Task: Add Kuumba Made Vanilla Musk Fragrance Oil to the cart.
Action: Mouse moved to (248, 122)
Screenshot: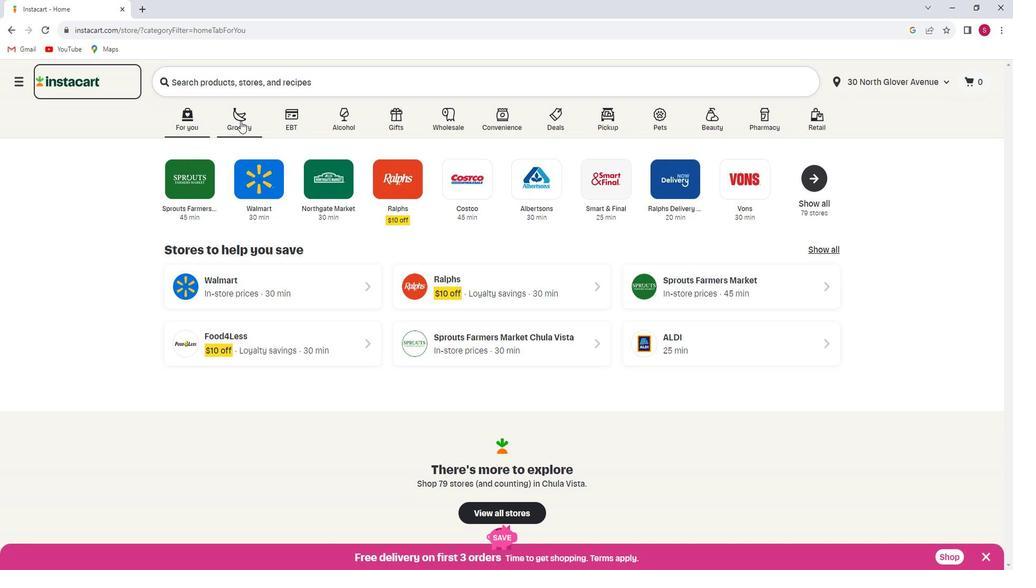 
Action: Mouse pressed left at (248, 122)
Screenshot: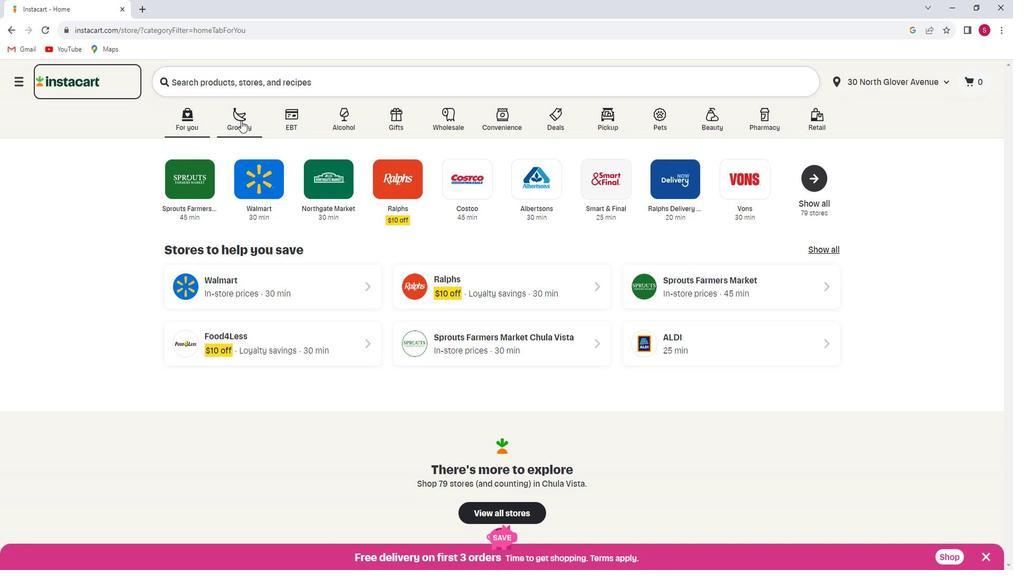 
Action: Mouse moved to (229, 304)
Screenshot: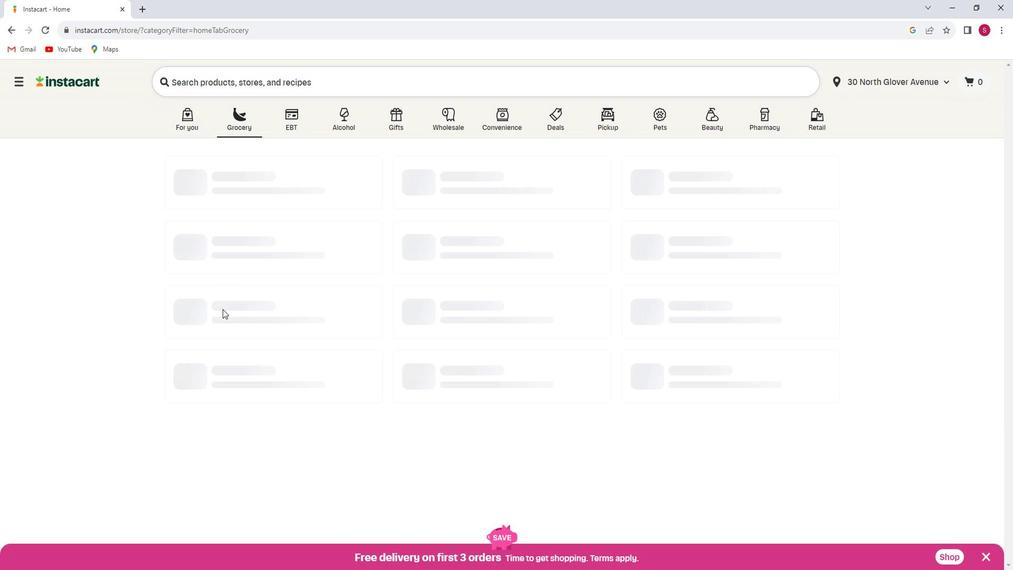 
Action: Mouse pressed left at (229, 304)
Screenshot: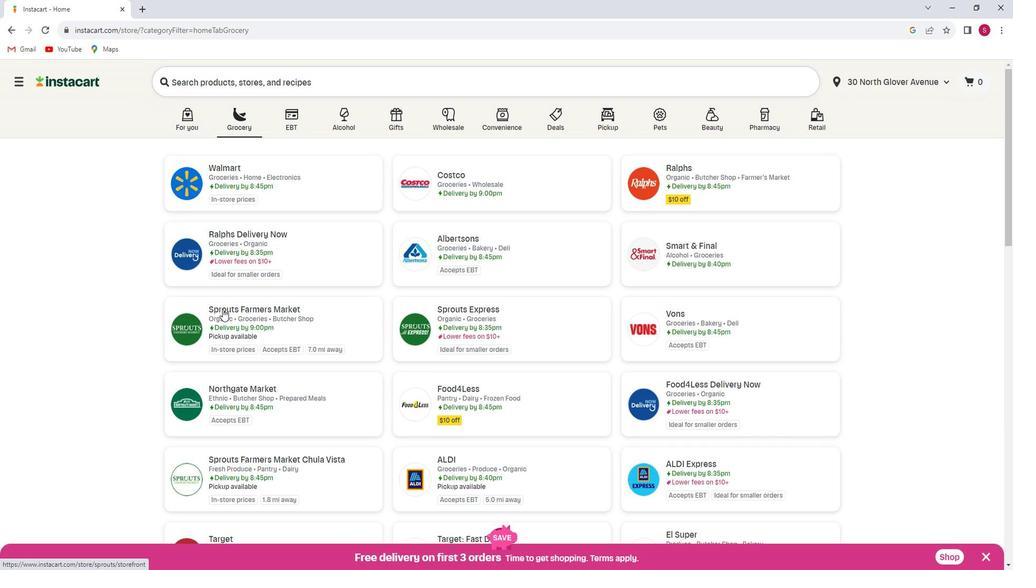 
Action: Mouse moved to (78, 358)
Screenshot: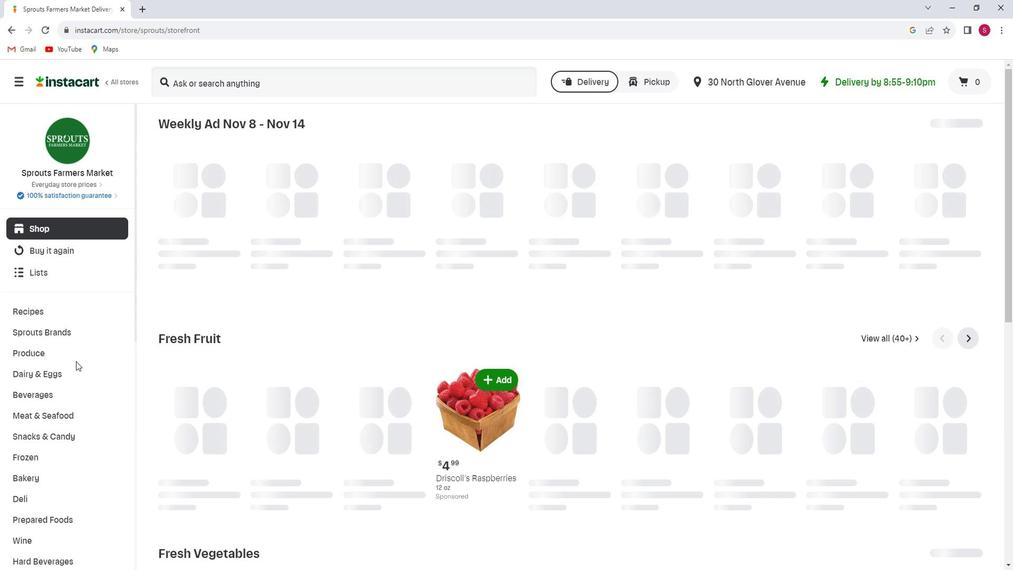 
Action: Mouse scrolled (78, 357) with delta (0, 0)
Screenshot: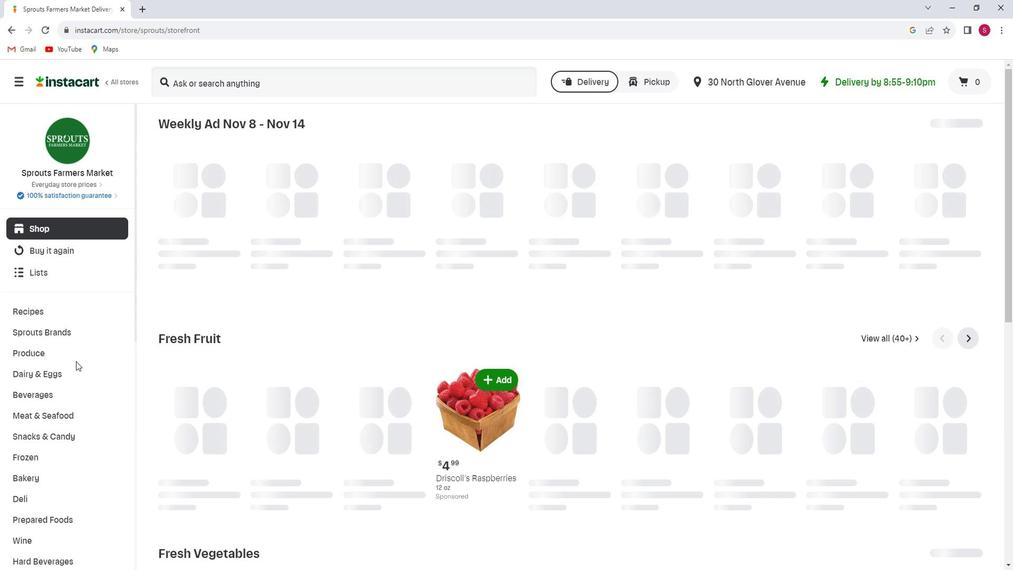 
Action: Mouse moved to (78, 358)
Screenshot: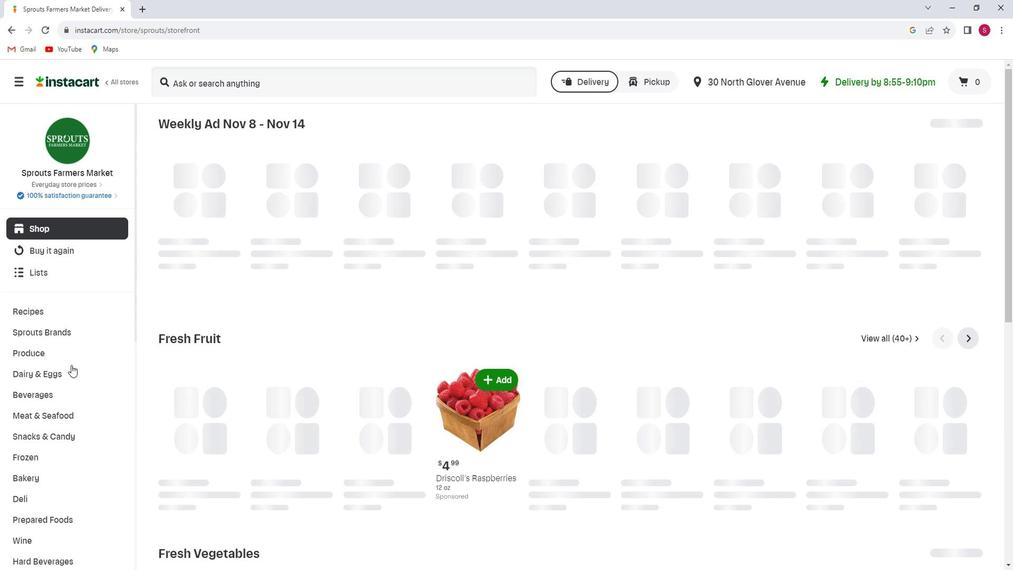 
Action: Mouse scrolled (78, 358) with delta (0, 0)
Screenshot: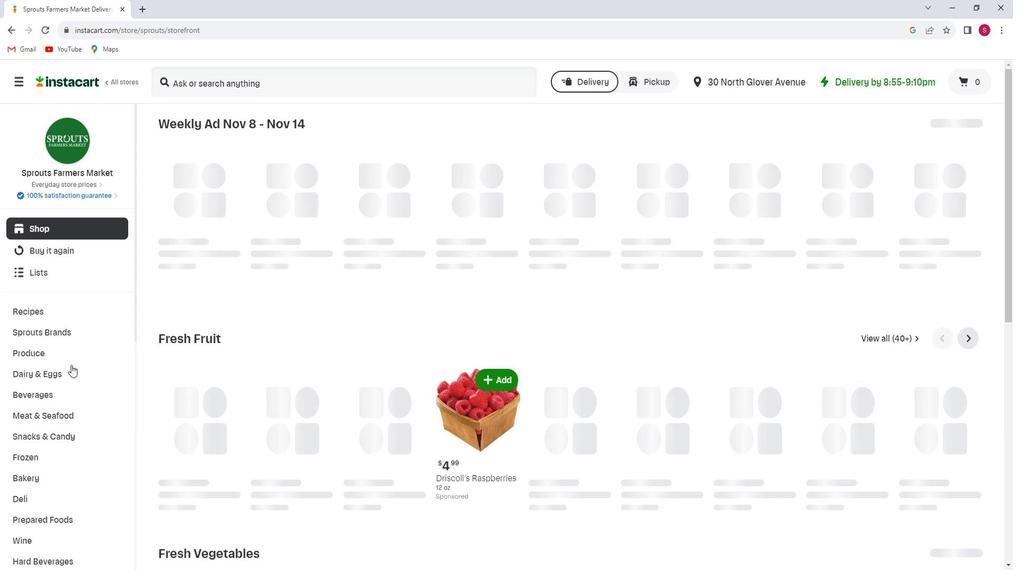 
Action: Mouse scrolled (78, 358) with delta (0, 0)
Screenshot: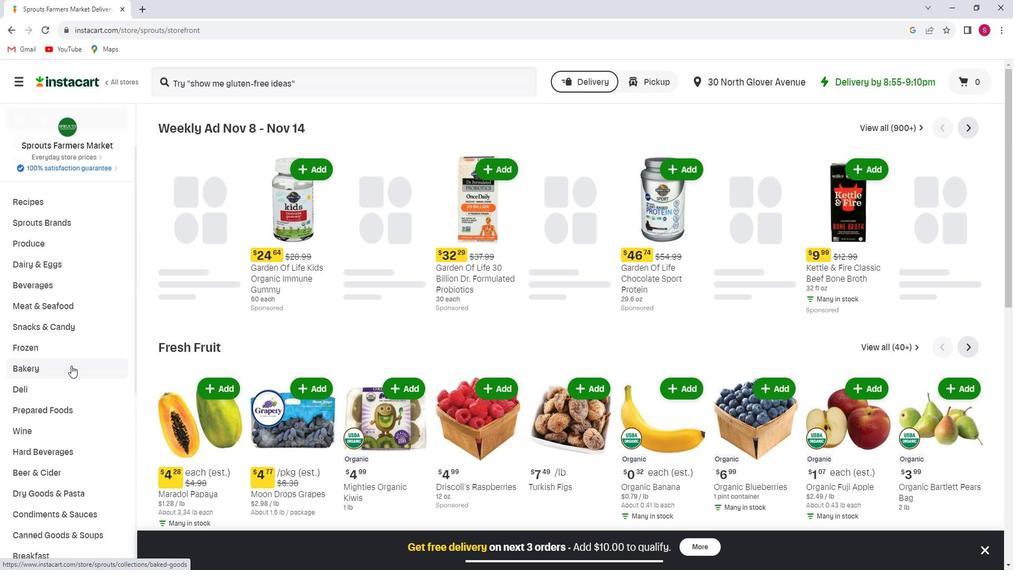 
Action: Mouse scrolled (78, 358) with delta (0, 0)
Screenshot: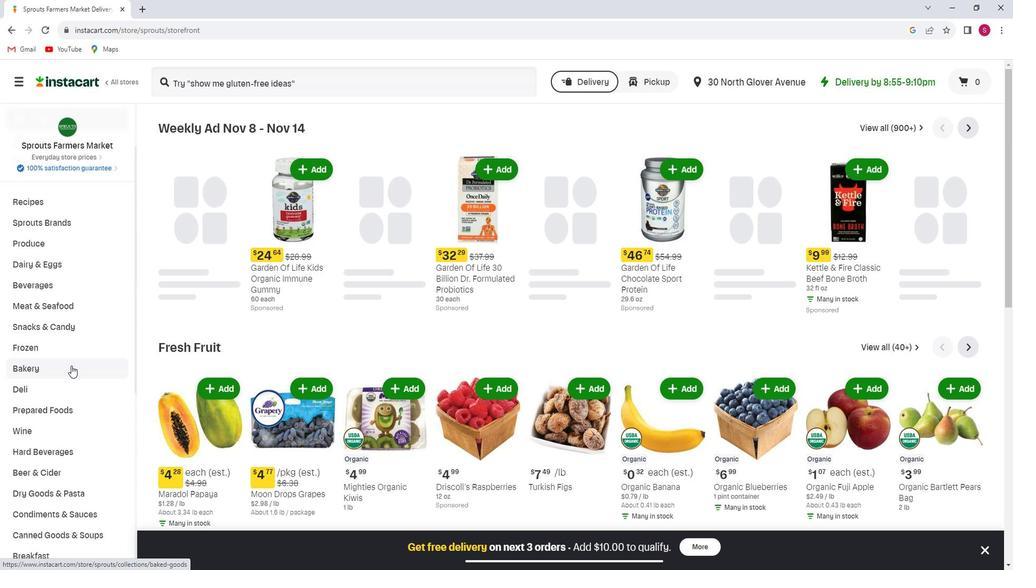 
Action: Mouse scrolled (78, 358) with delta (0, 0)
Screenshot: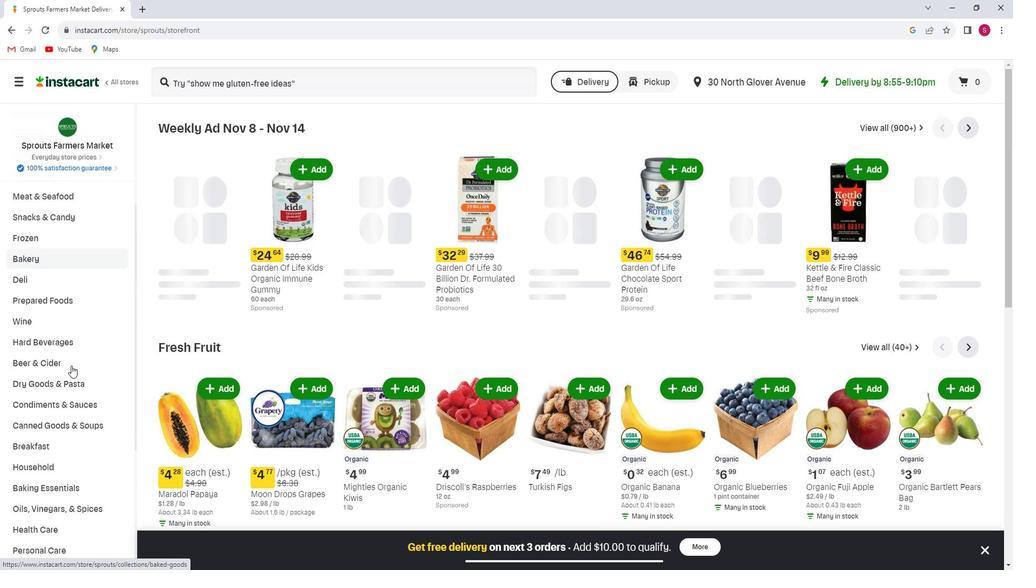 
Action: Mouse scrolled (78, 358) with delta (0, 0)
Screenshot: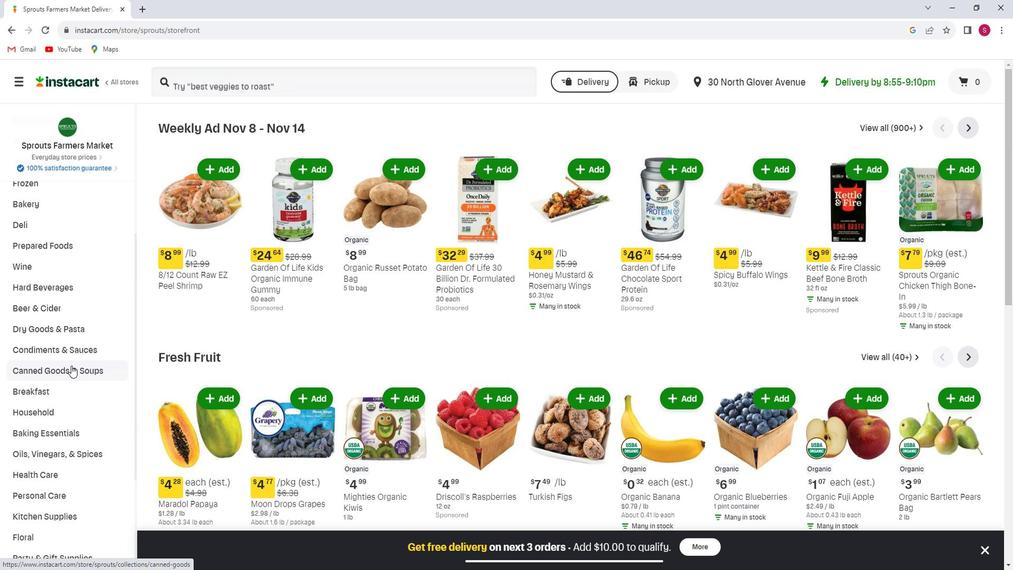 
Action: Mouse scrolled (78, 358) with delta (0, 0)
Screenshot: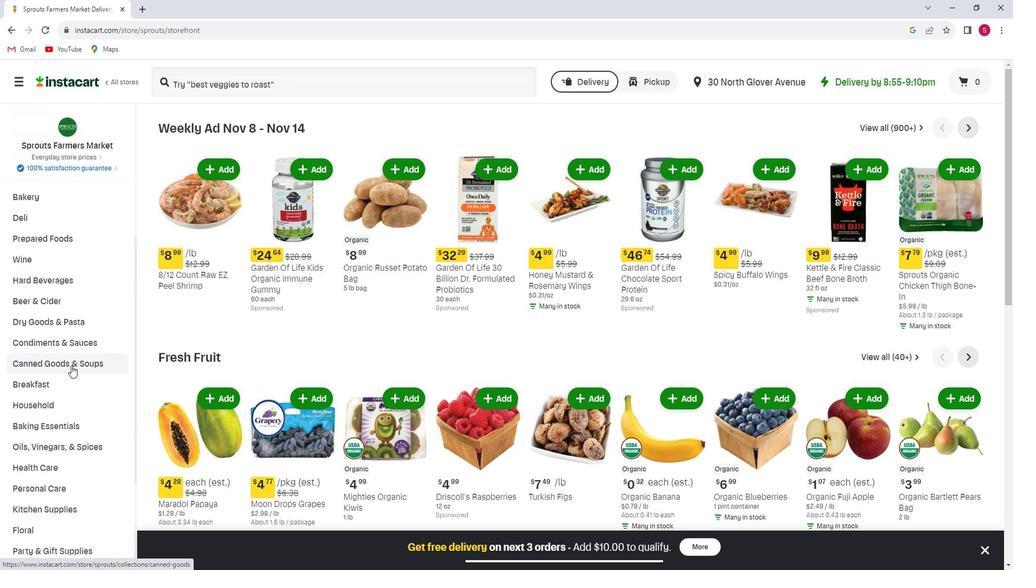 
Action: Mouse moved to (63, 379)
Screenshot: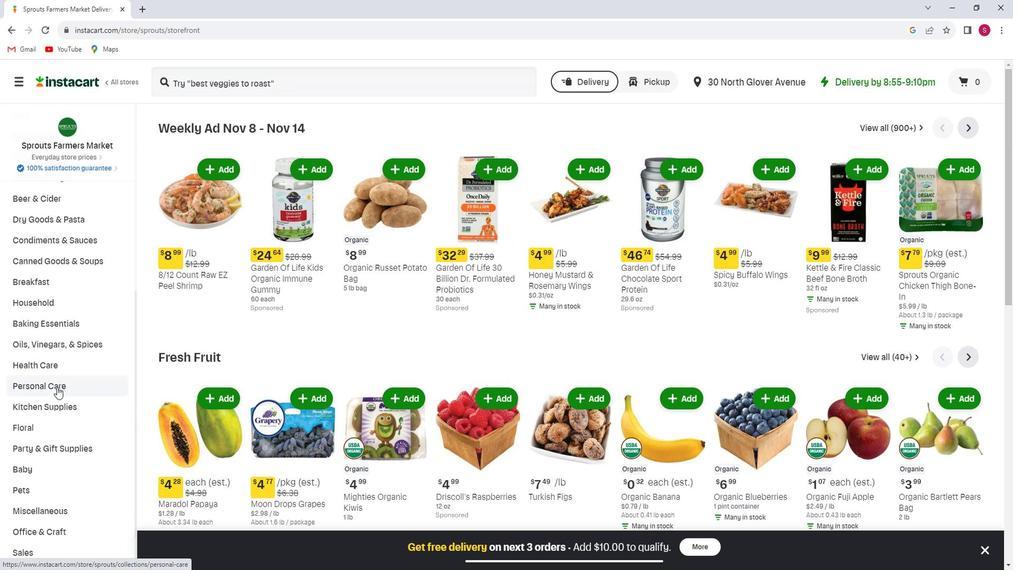
Action: Mouse pressed left at (63, 379)
Screenshot: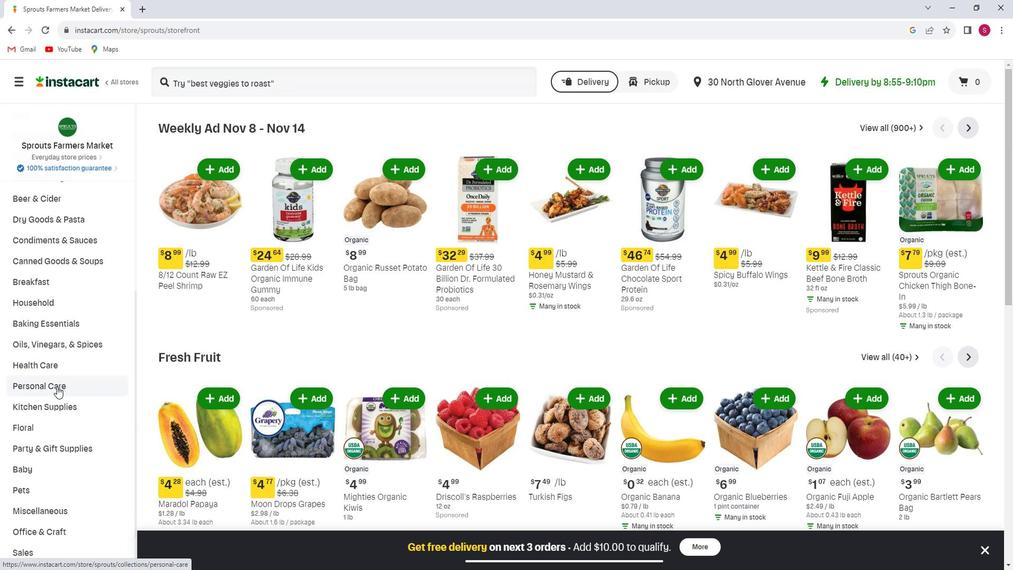
Action: Mouse moved to (69, 389)
Screenshot: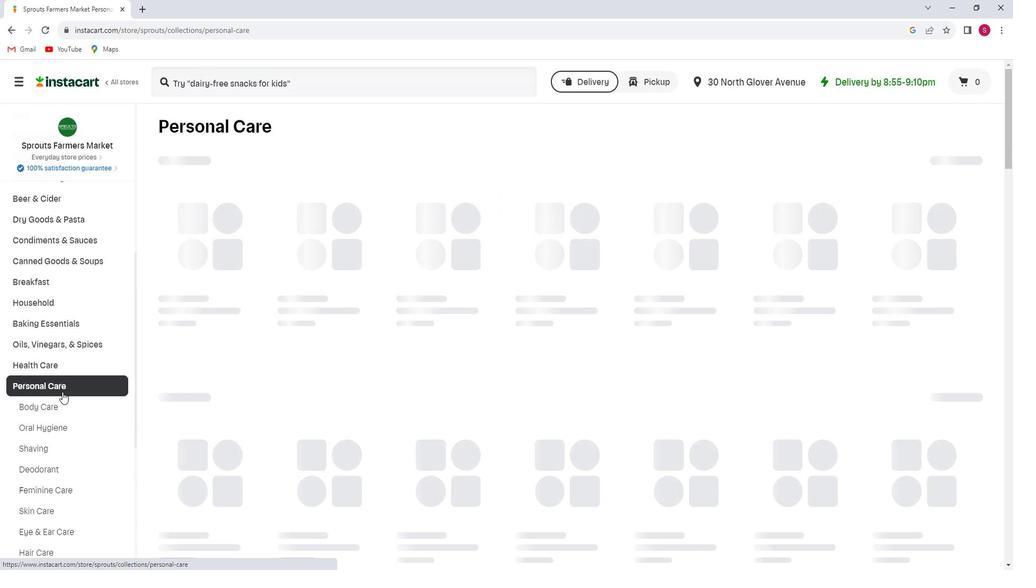 
Action: Mouse scrolled (69, 388) with delta (0, 0)
Screenshot: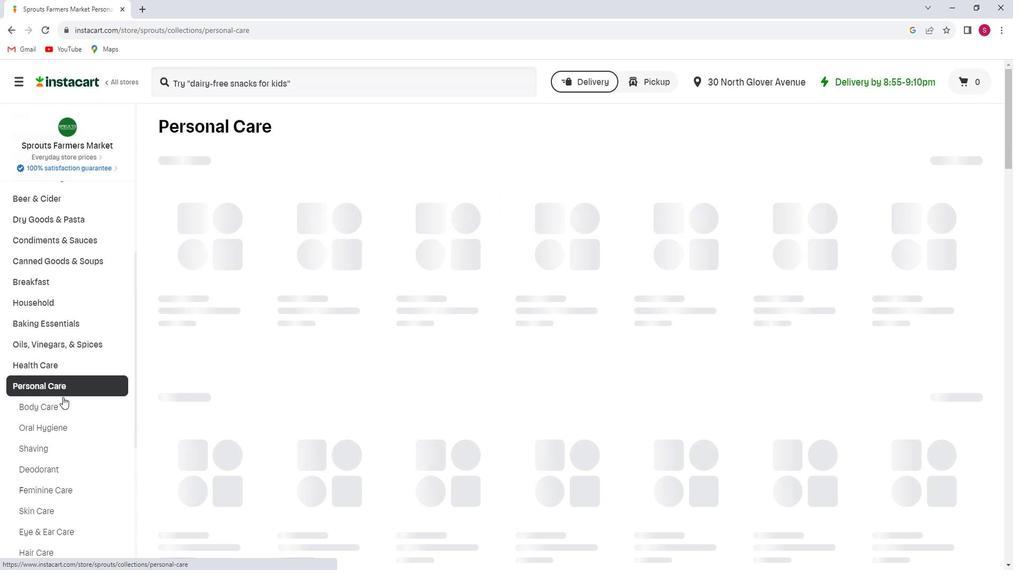 
Action: Mouse moved to (70, 389)
Screenshot: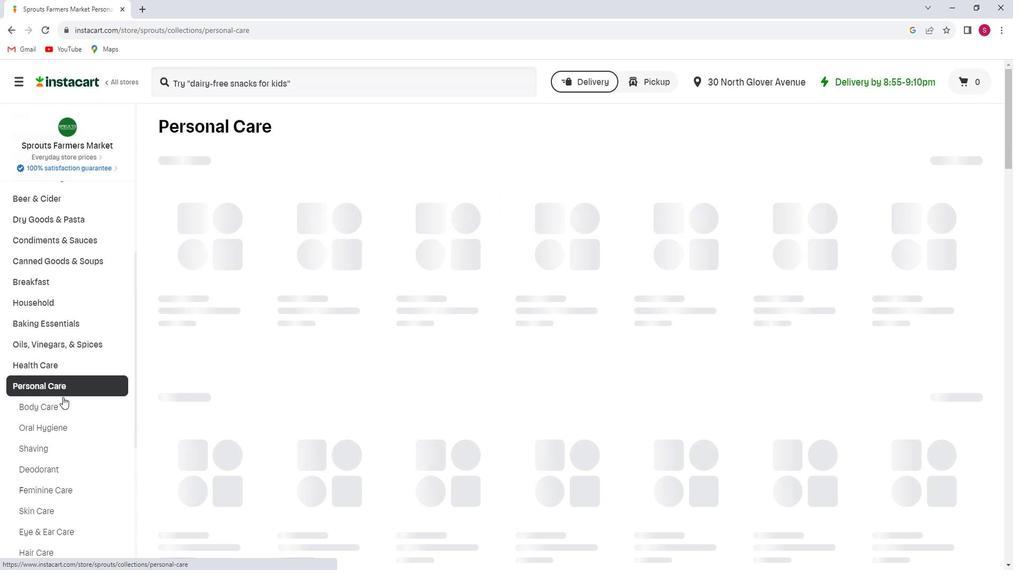 
Action: Mouse scrolled (70, 389) with delta (0, 0)
Screenshot: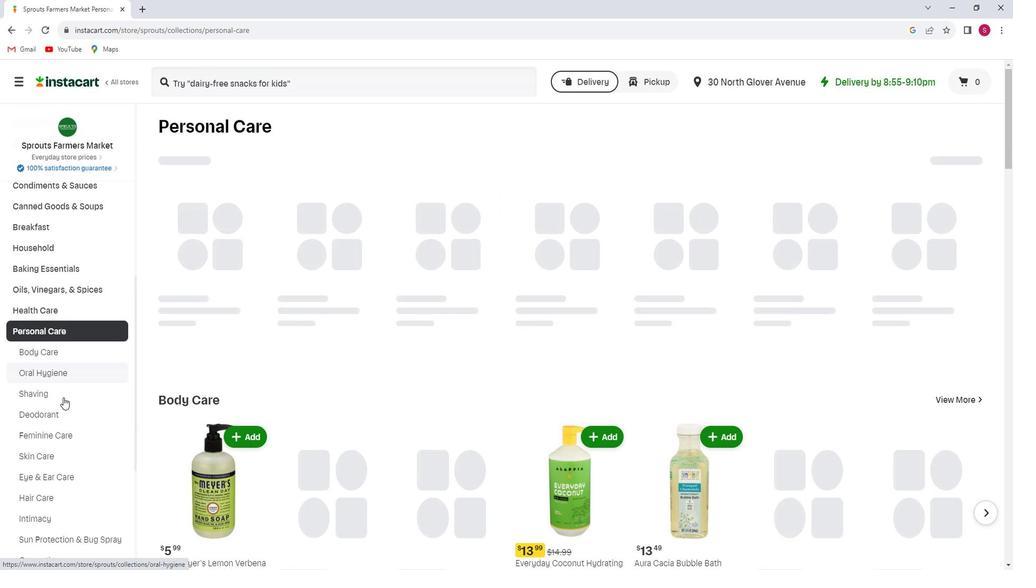 
Action: Mouse scrolled (70, 389) with delta (0, 0)
Screenshot: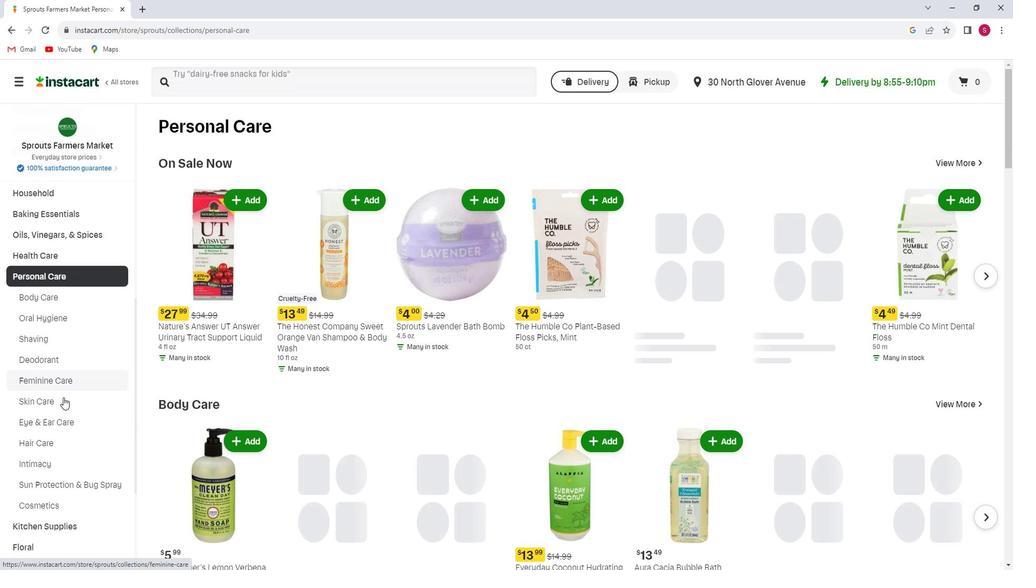 
Action: Mouse scrolled (70, 389) with delta (0, 0)
Screenshot: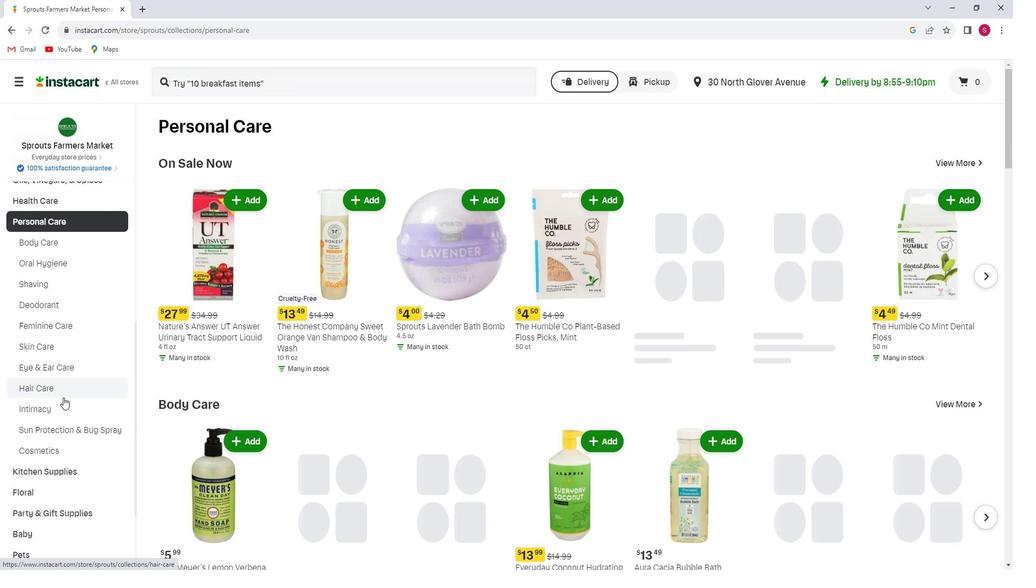
Action: Mouse pressed left at (70, 389)
Screenshot: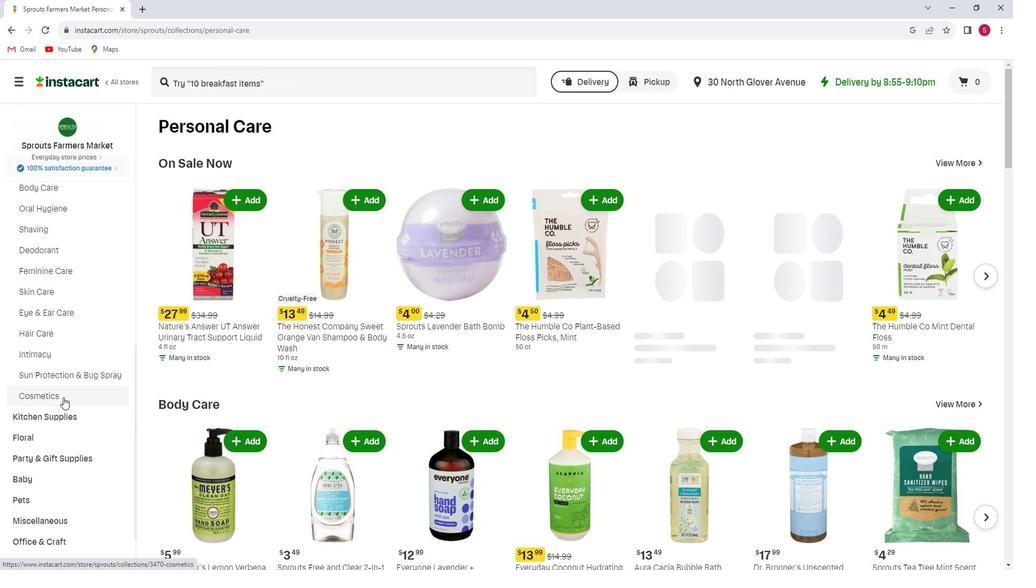 
Action: Mouse moved to (333, 167)
Screenshot: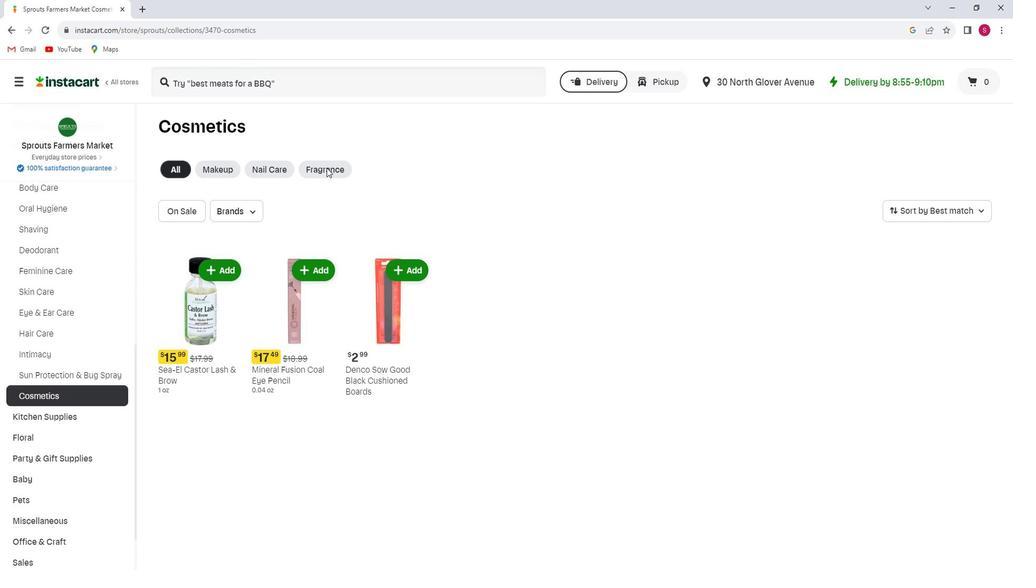 
Action: Mouse pressed left at (333, 167)
Screenshot: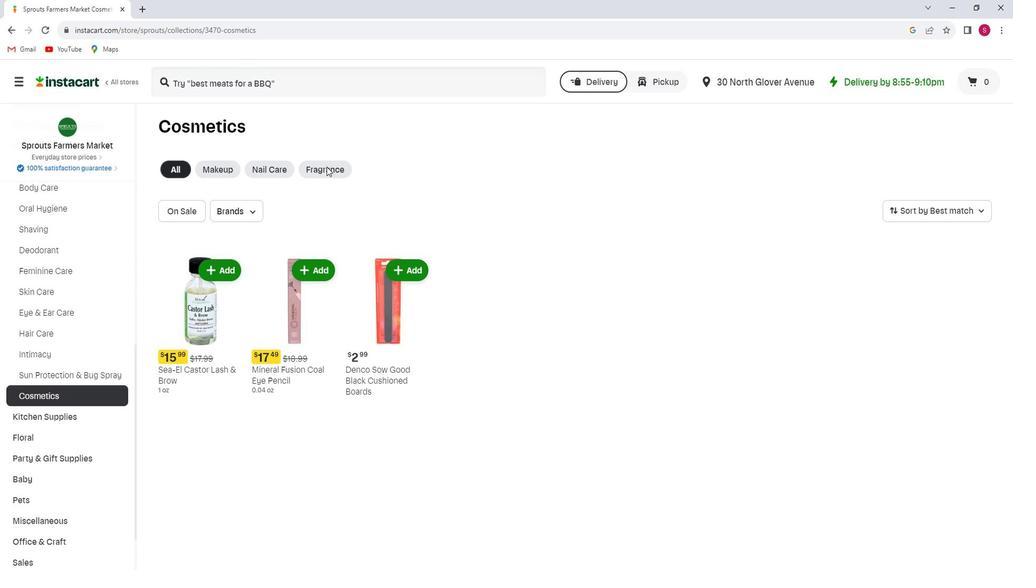 
Action: Mouse moved to (279, 84)
Screenshot: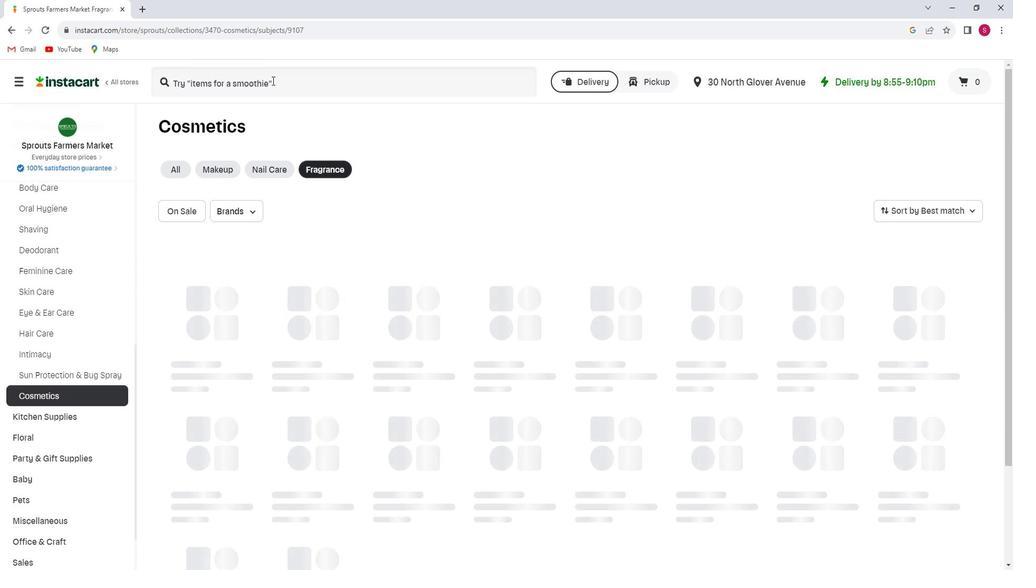 
Action: Mouse pressed left at (279, 84)
Screenshot: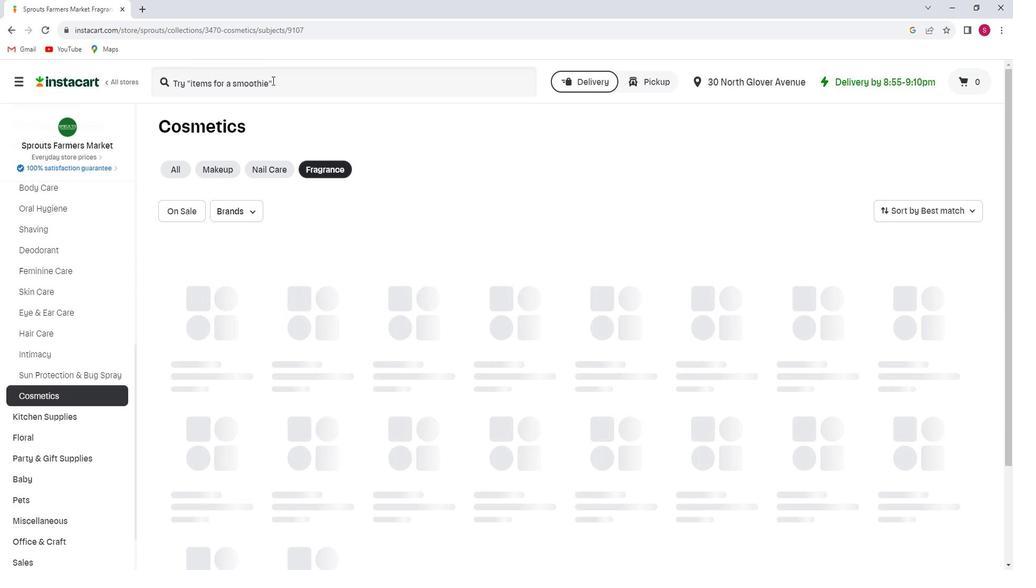 
Action: Key pressed <Key.shift>Kuumba<Key.space><Key.shift>Made<Key.space><Key.shift><Key.shift><Key.shift><Key.shift><Key.shift><Key.shift><Key.shift><Key.shift><Key.shift><Key.shift><Key.shift><Key.shift>Vanilla<Key.space><Key.shift>Musk<Key.space><Key.shift>Fragrance<Key.space><Key.shift>Oil<Key.enter>
Screenshot: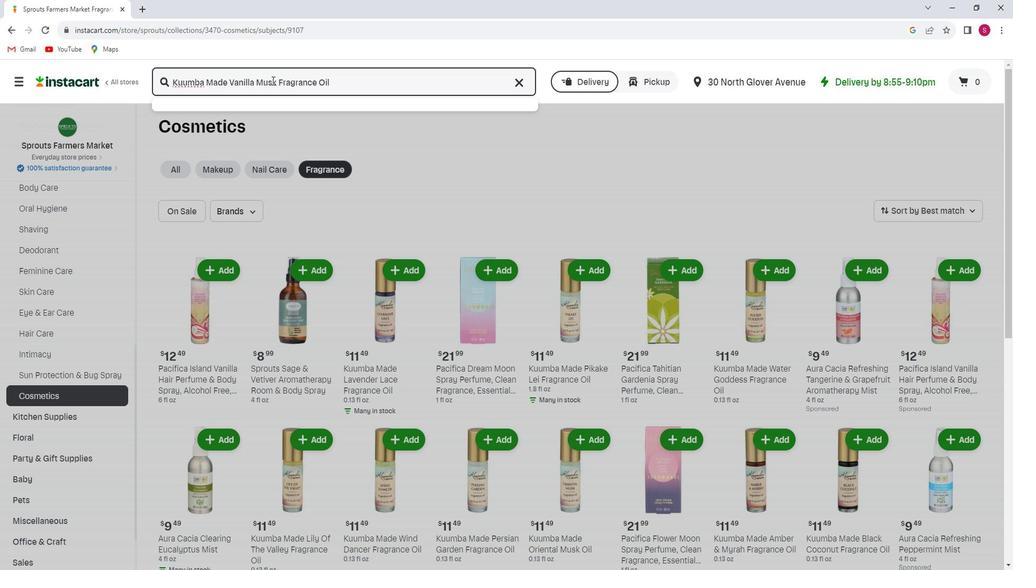 
Action: Mouse moved to (301, 177)
Screenshot: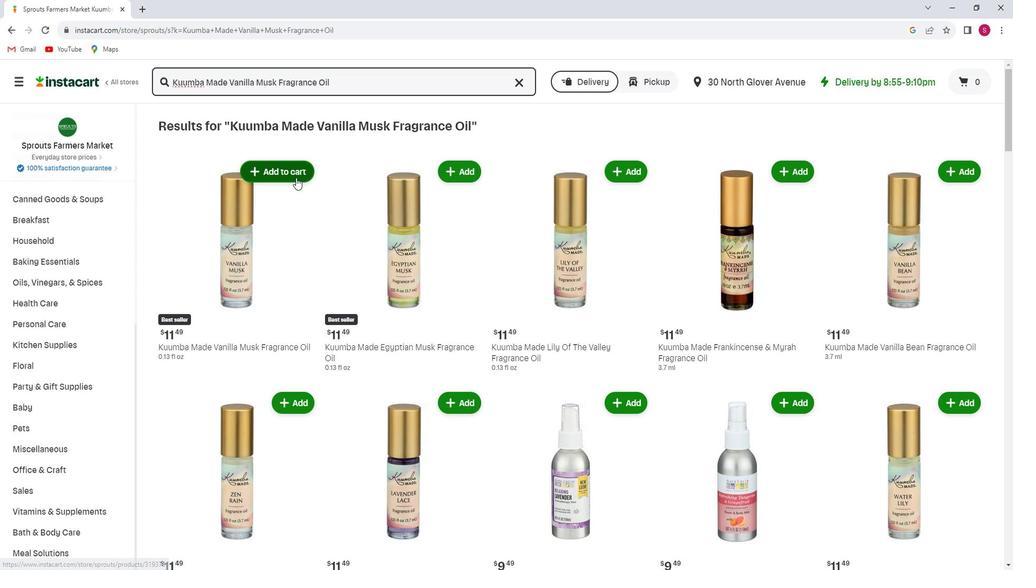 
Action: Mouse pressed left at (301, 177)
Screenshot: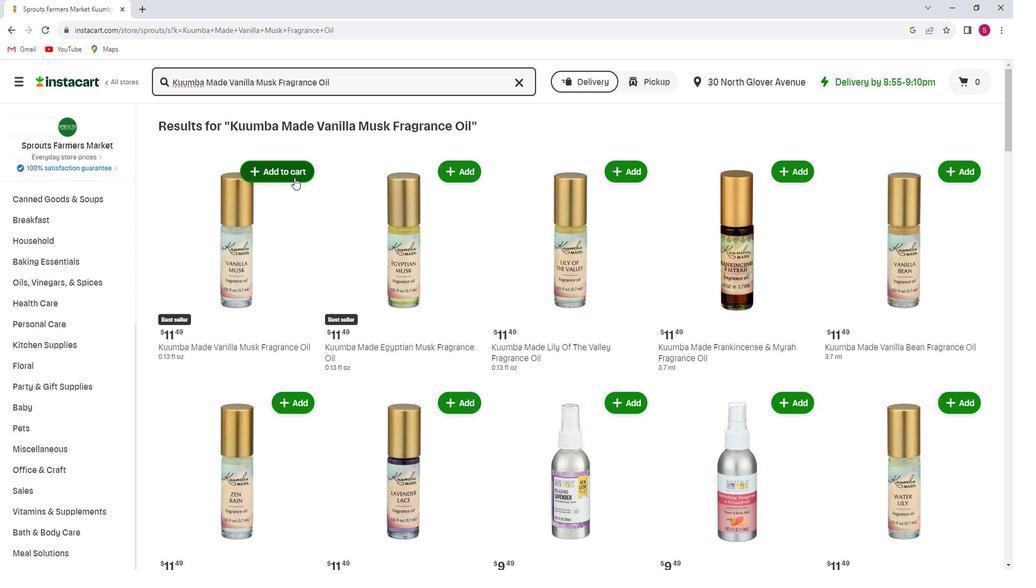 
Action: Mouse moved to (327, 267)
Screenshot: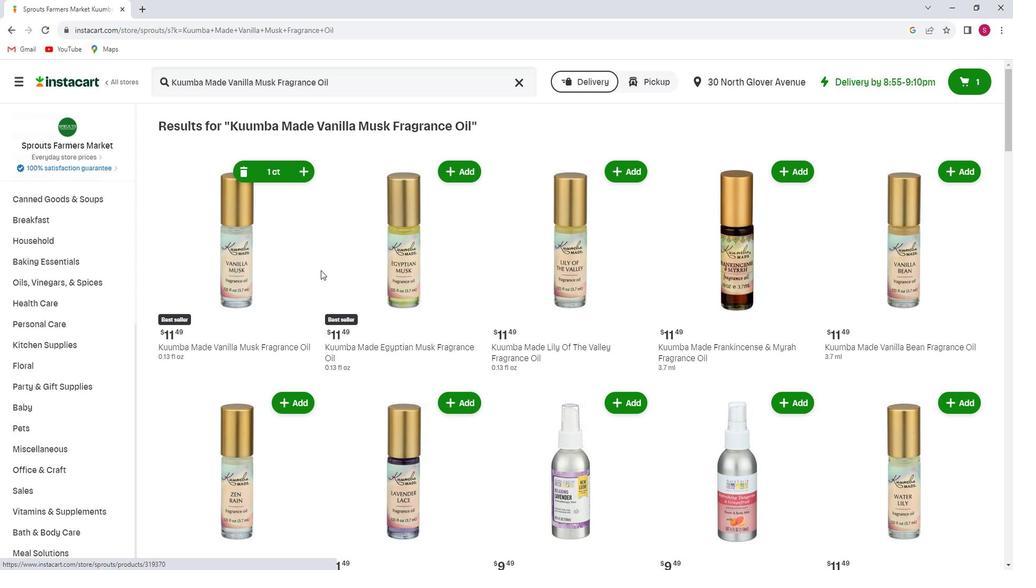 
